 Task: Add One With Nature Eucalyptus Bar Soap to the cart.
Action: Mouse moved to (278, 105)
Screenshot: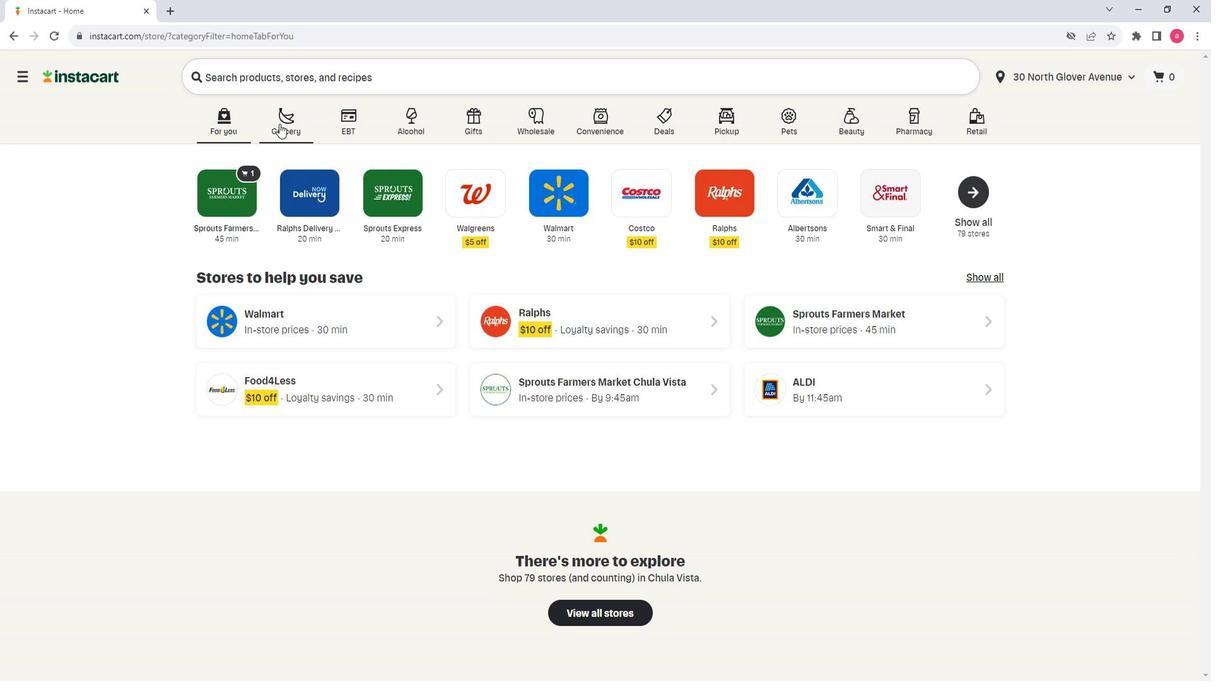 
Action: Mouse pressed left at (278, 105)
Screenshot: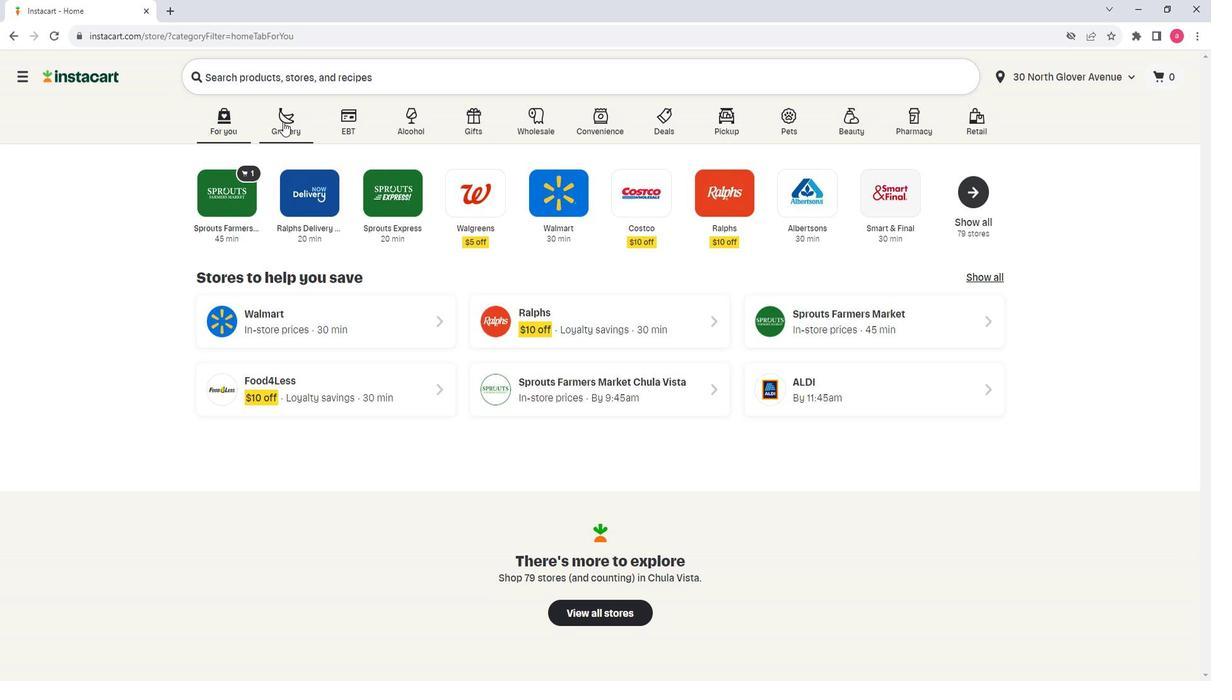 
Action: Mouse moved to (405, 342)
Screenshot: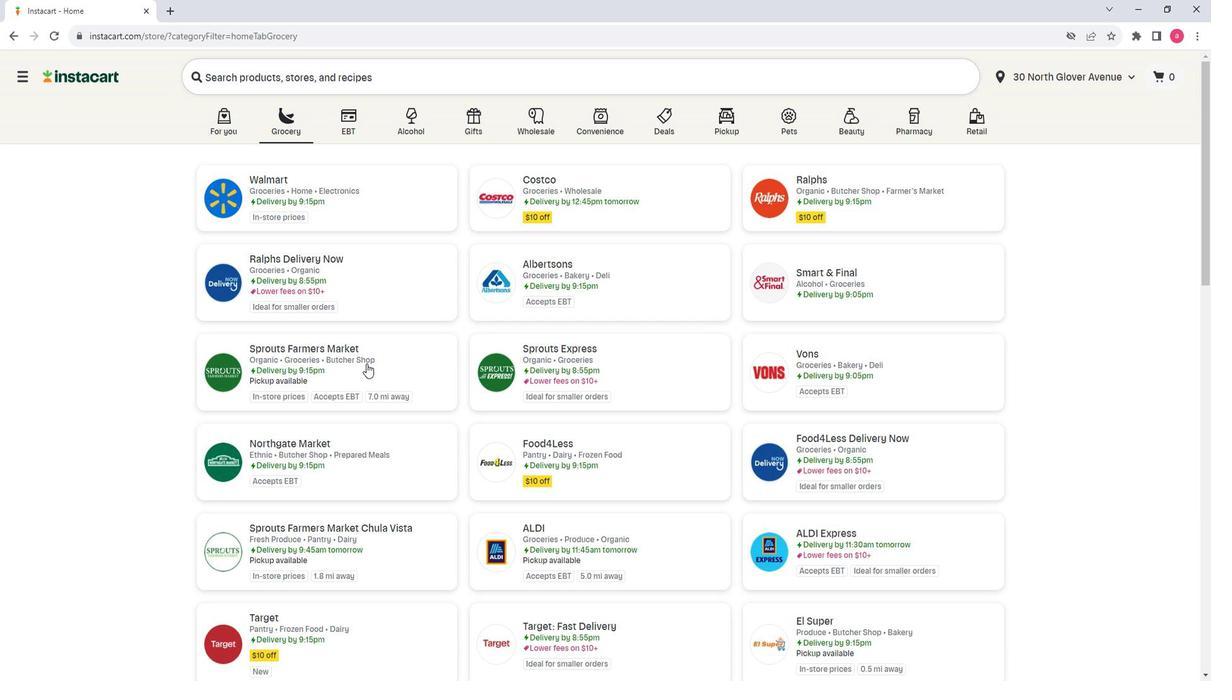 
Action: Mouse pressed left at (405, 342)
Screenshot: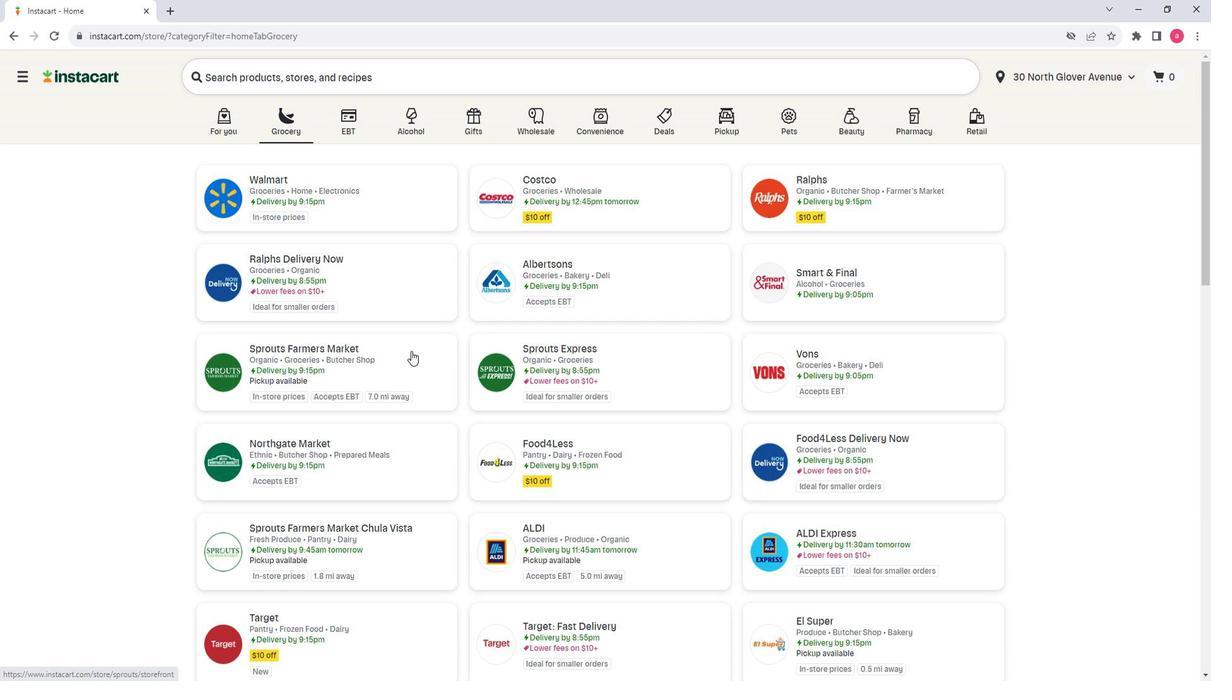 
Action: Mouse moved to (96, 377)
Screenshot: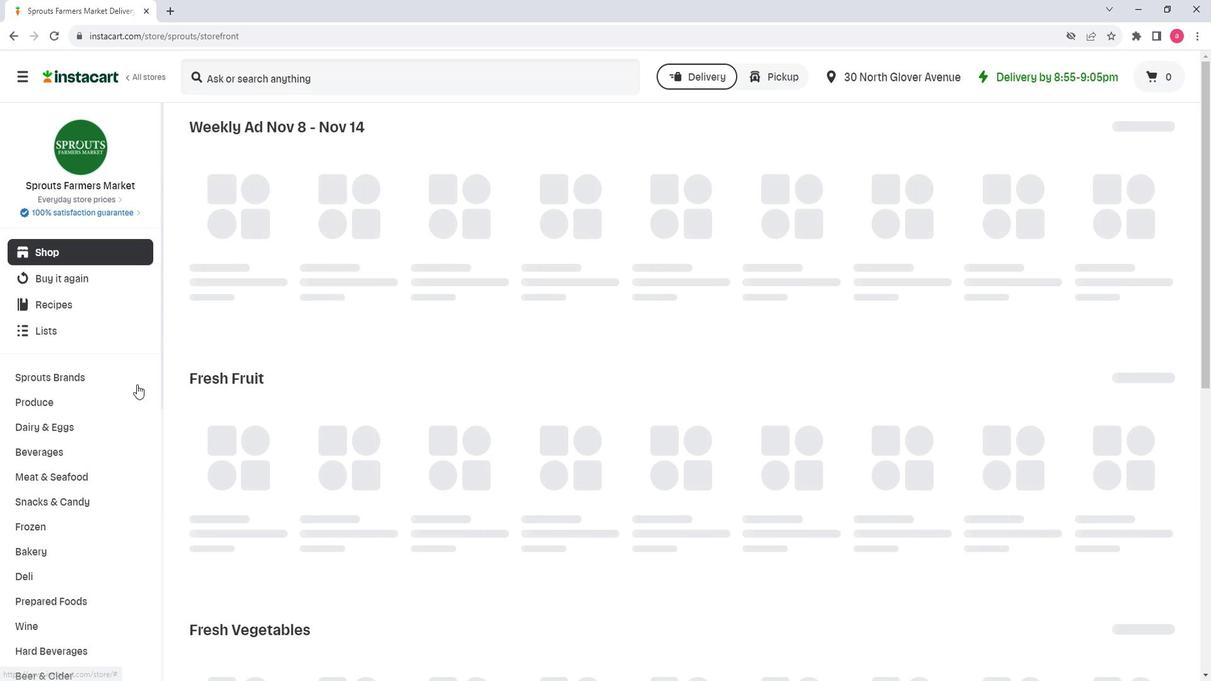 
Action: Mouse scrolled (96, 376) with delta (0, -1)
Screenshot: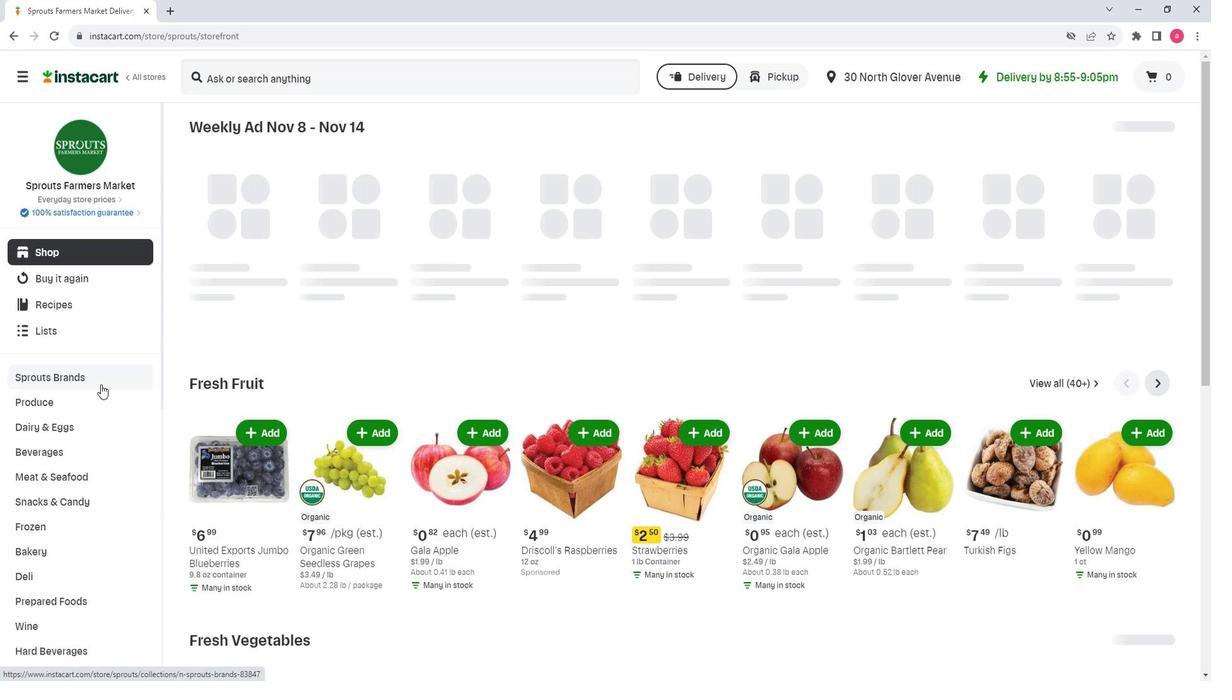 
Action: Mouse scrolled (96, 376) with delta (0, -1)
Screenshot: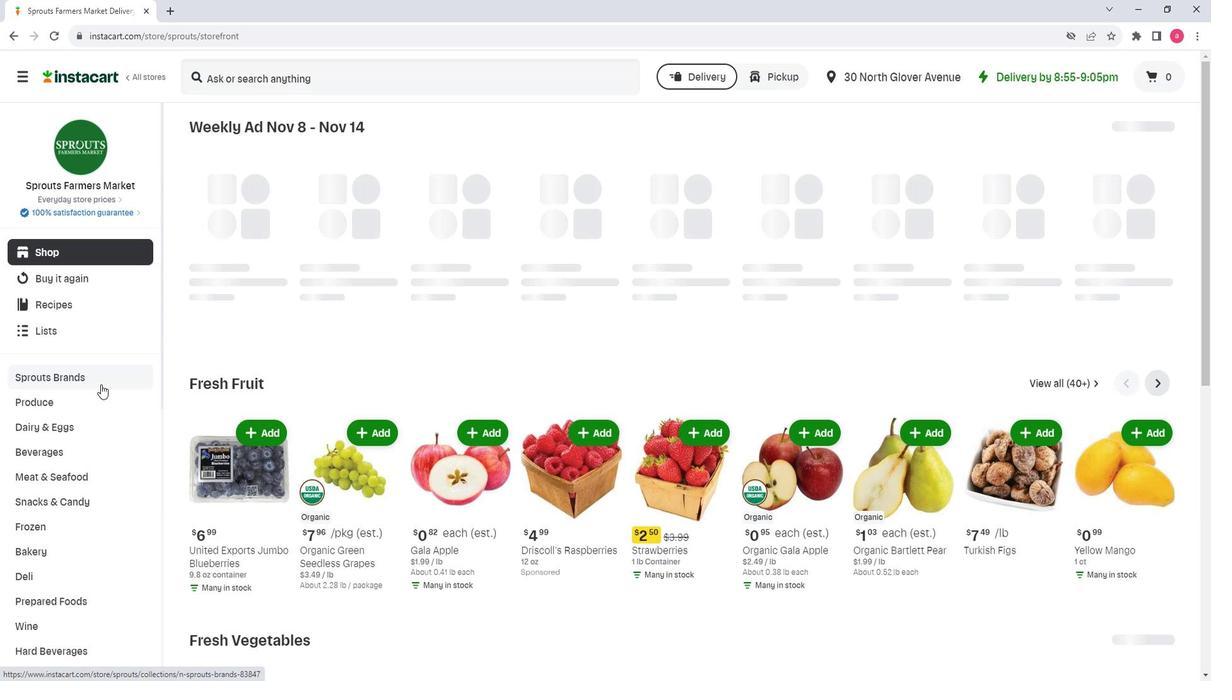 
Action: Mouse scrolled (96, 376) with delta (0, -1)
Screenshot: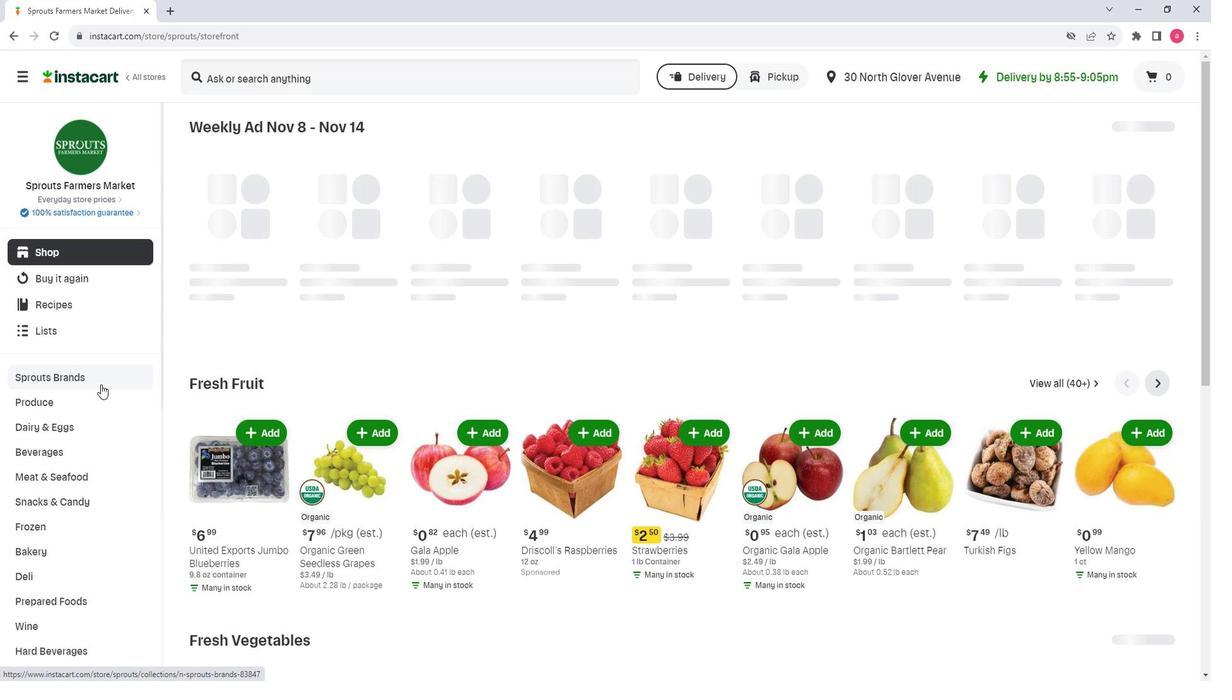 
Action: Mouse moved to (112, 405)
Screenshot: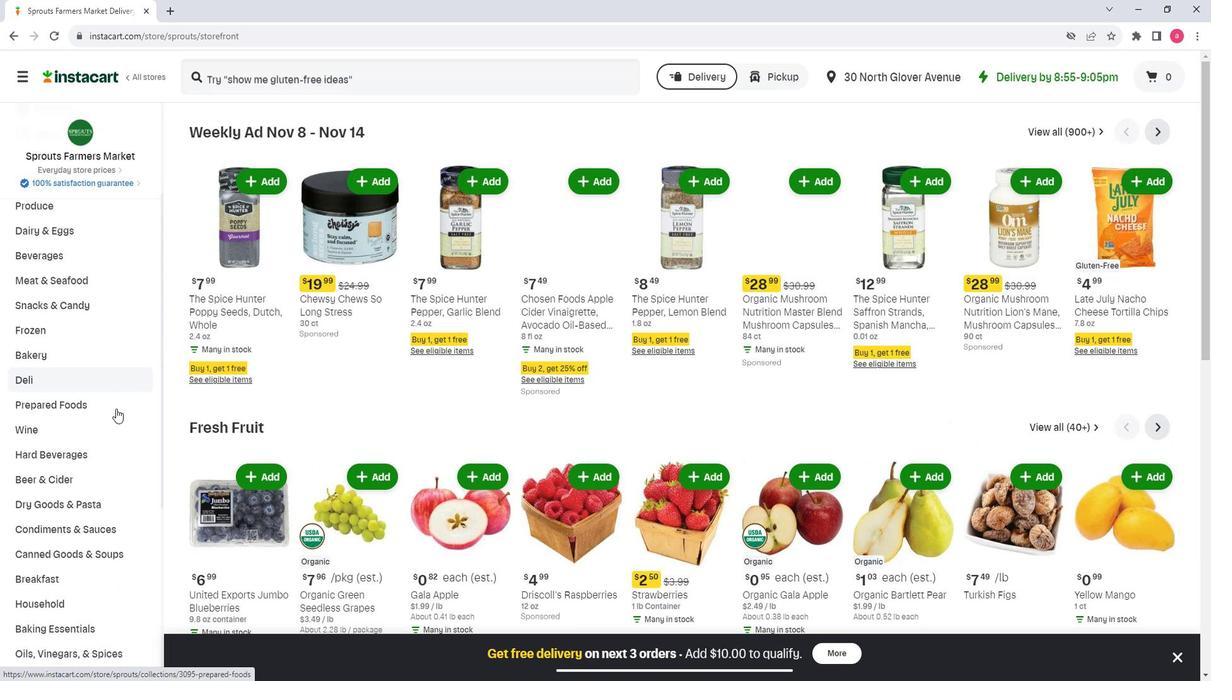 
Action: Mouse scrolled (112, 405) with delta (0, 0)
Screenshot: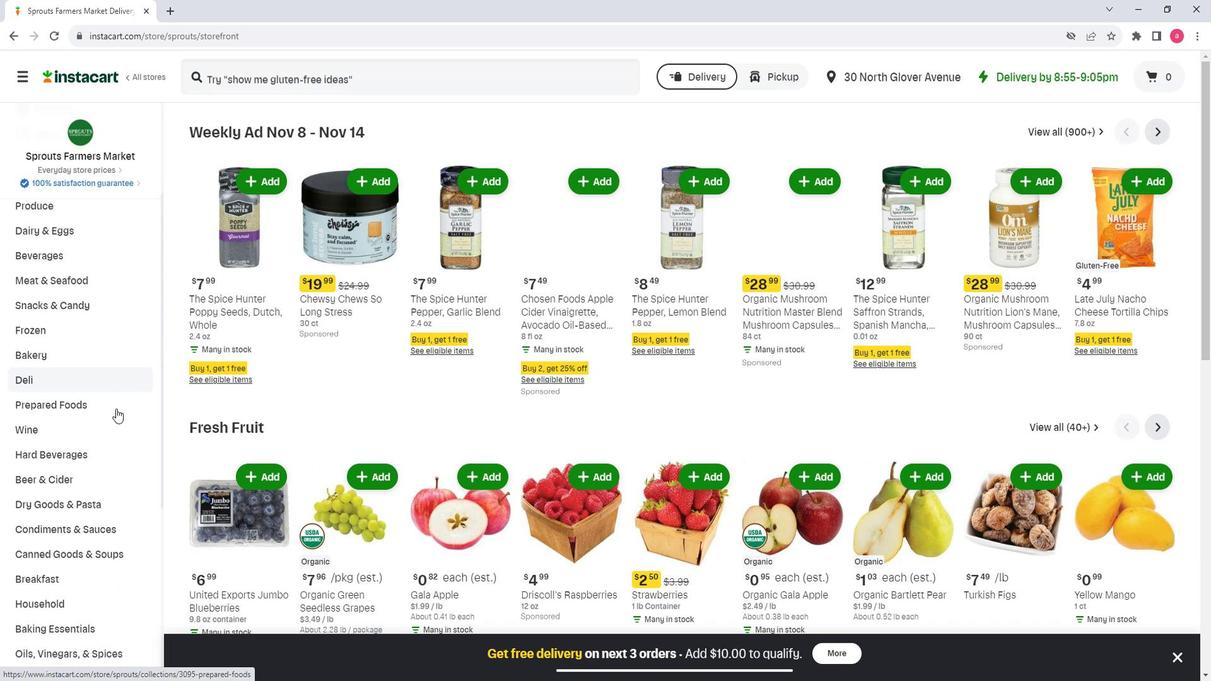 
Action: Mouse moved to (85, 539)
Screenshot: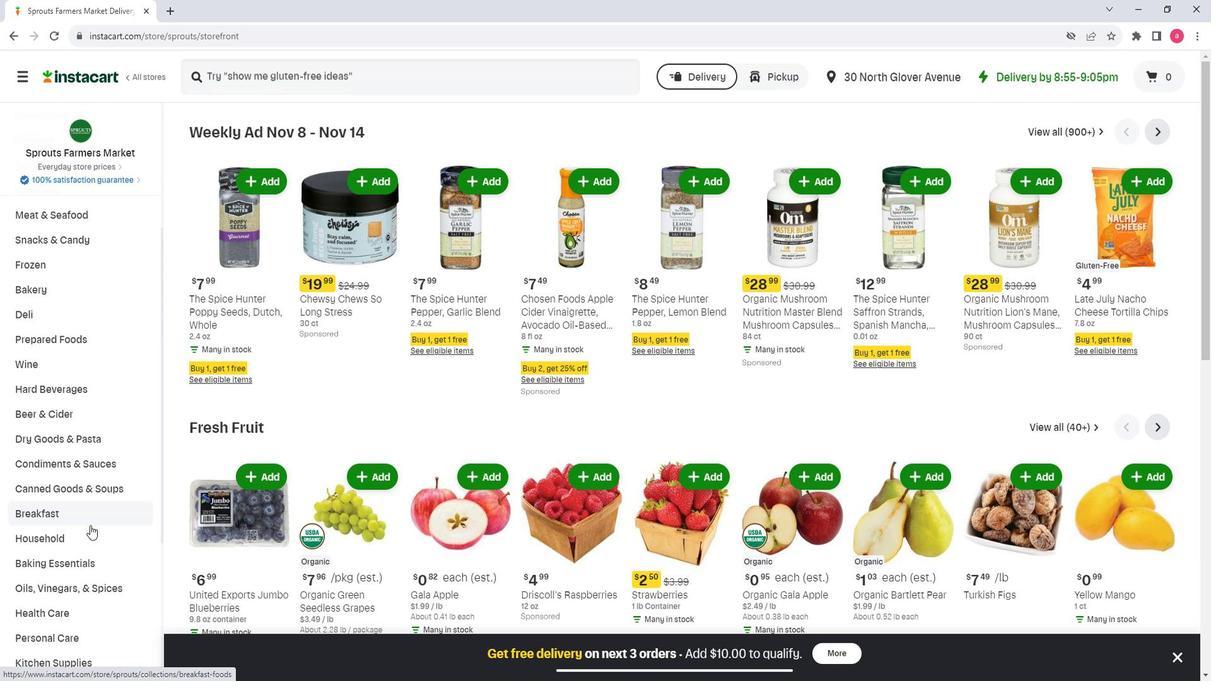 
Action: Mouse scrolled (85, 538) with delta (0, 0)
Screenshot: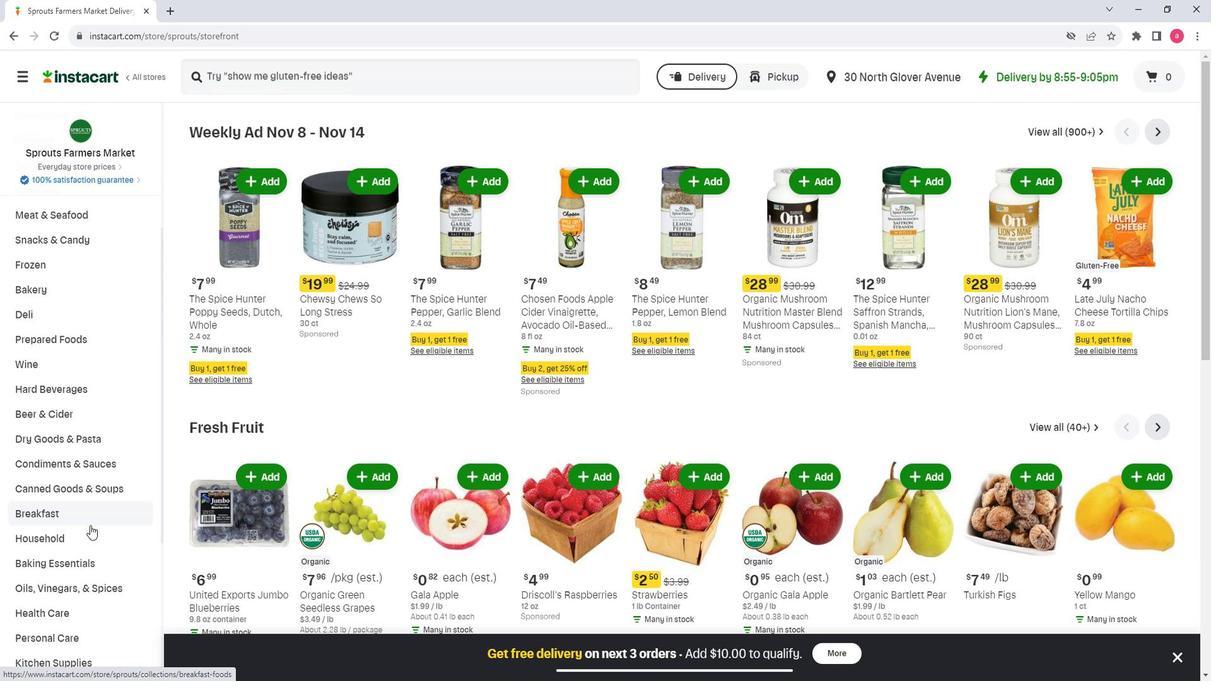 
Action: Mouse moved to (78, 569)
Screenshot: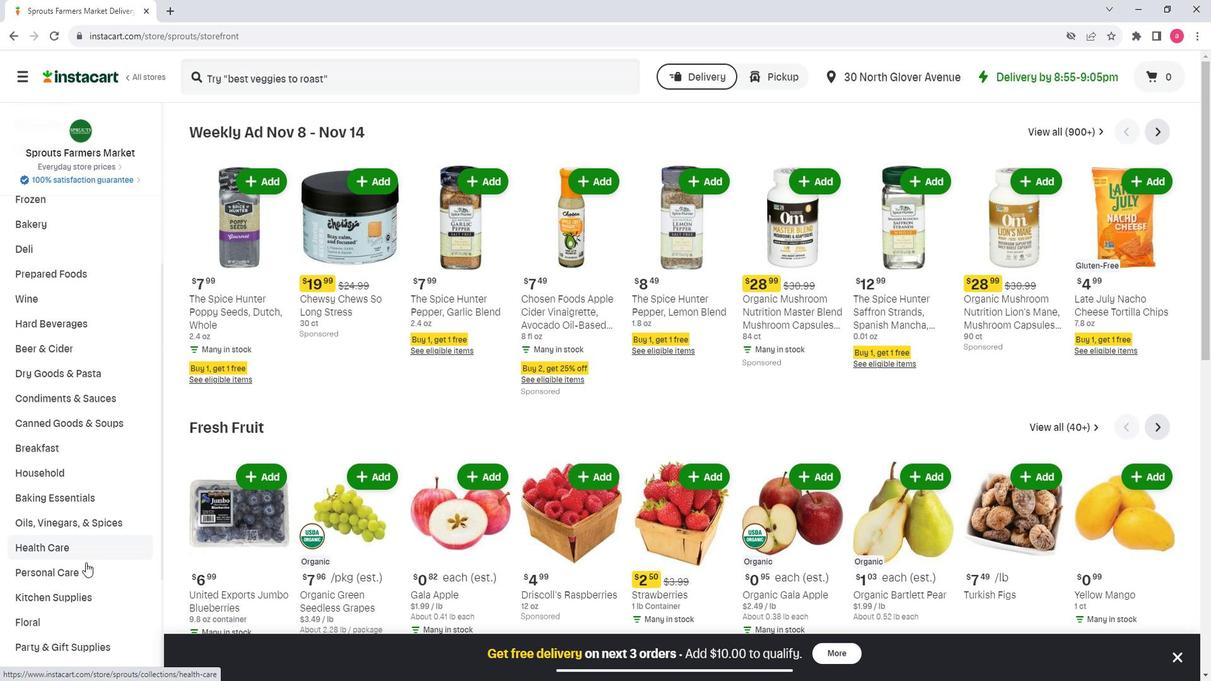 
Action: Mouse pressed left at (78, 569)
Screenshot: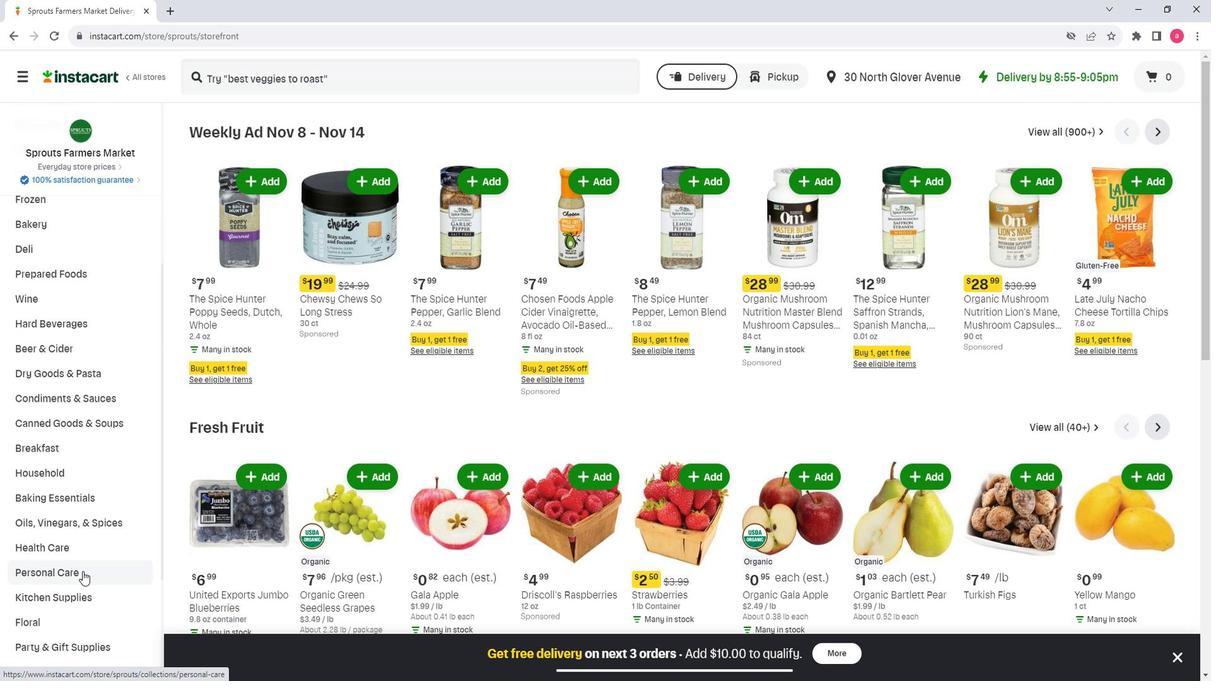 
Action: Mouse moved to (315, 160)
Screenshot: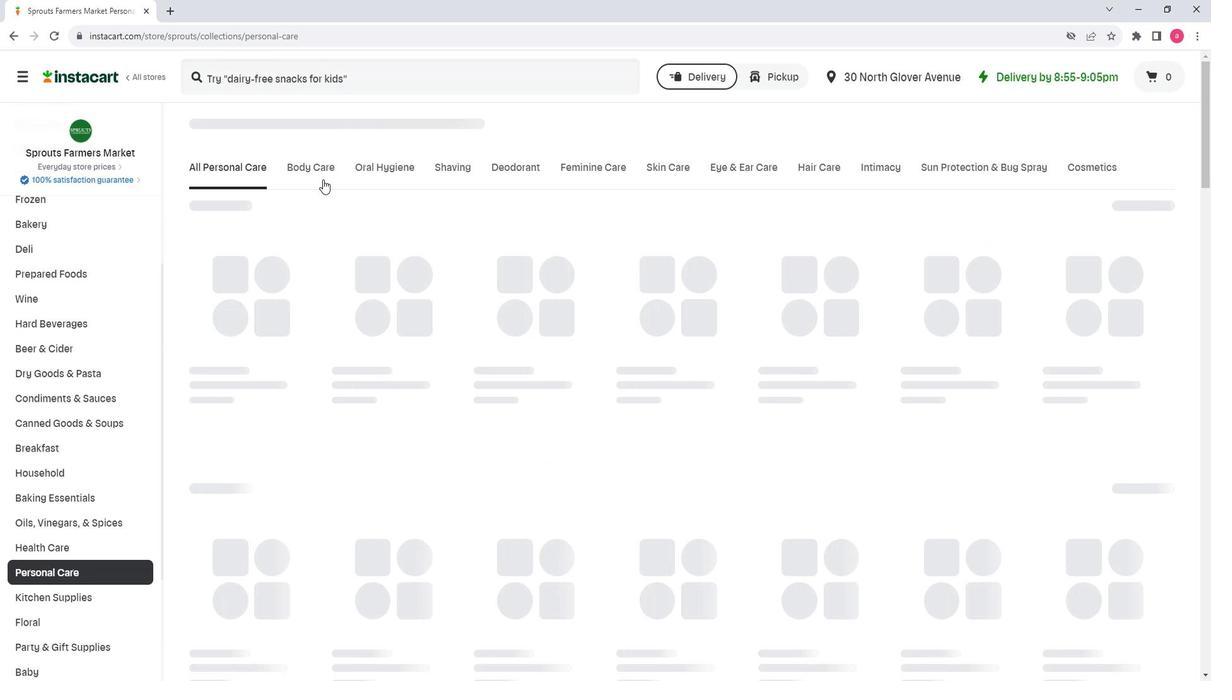 
Action: Mouse pressed left at (315, 160)
Screenshot: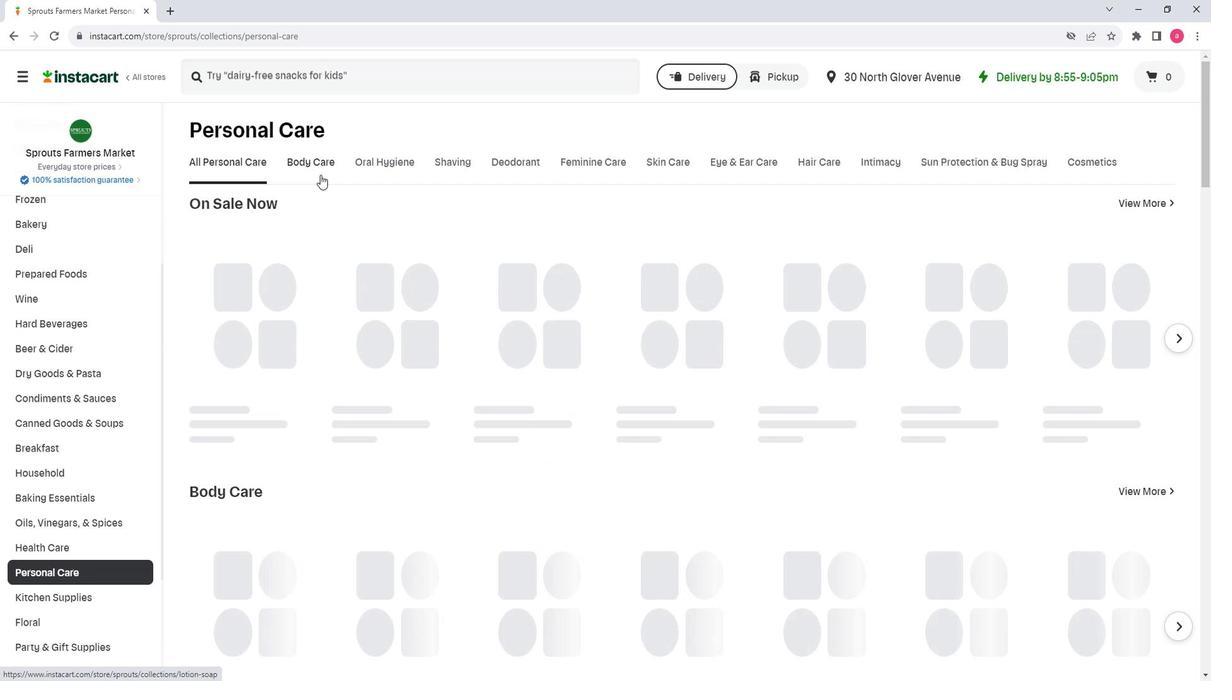
Action: Mouse moved to (312, 210)
Screenshot: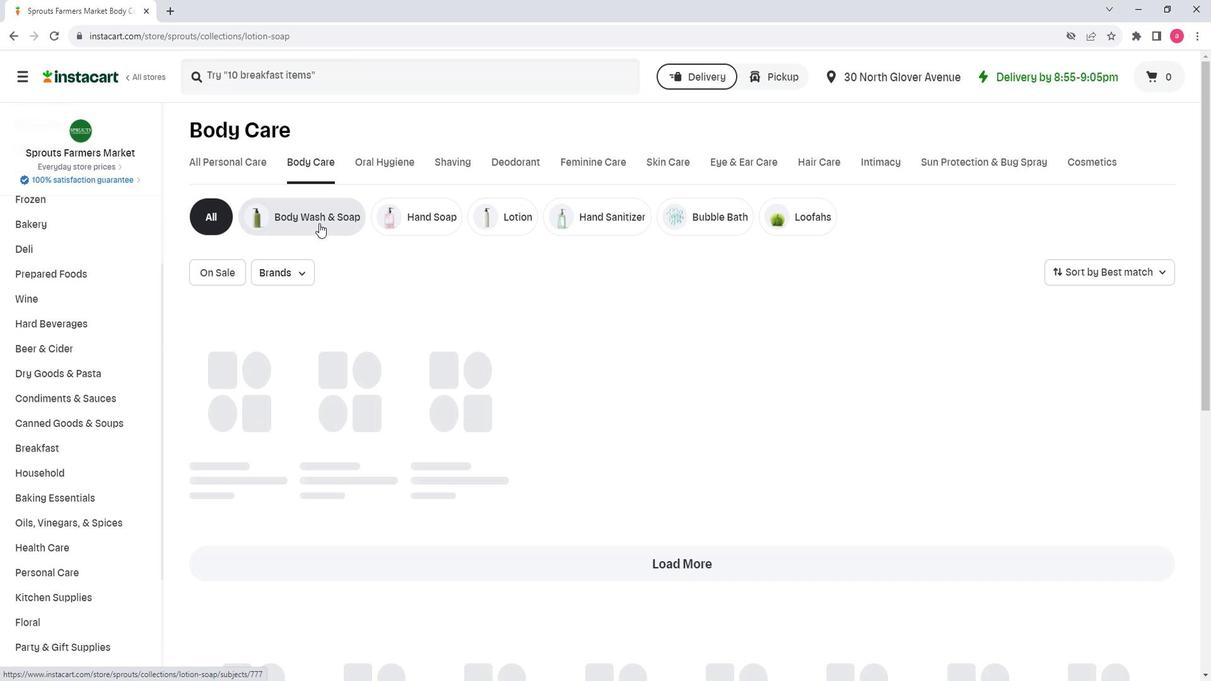 
Action: Mouse pressed left at (312, 210)
Screenshot: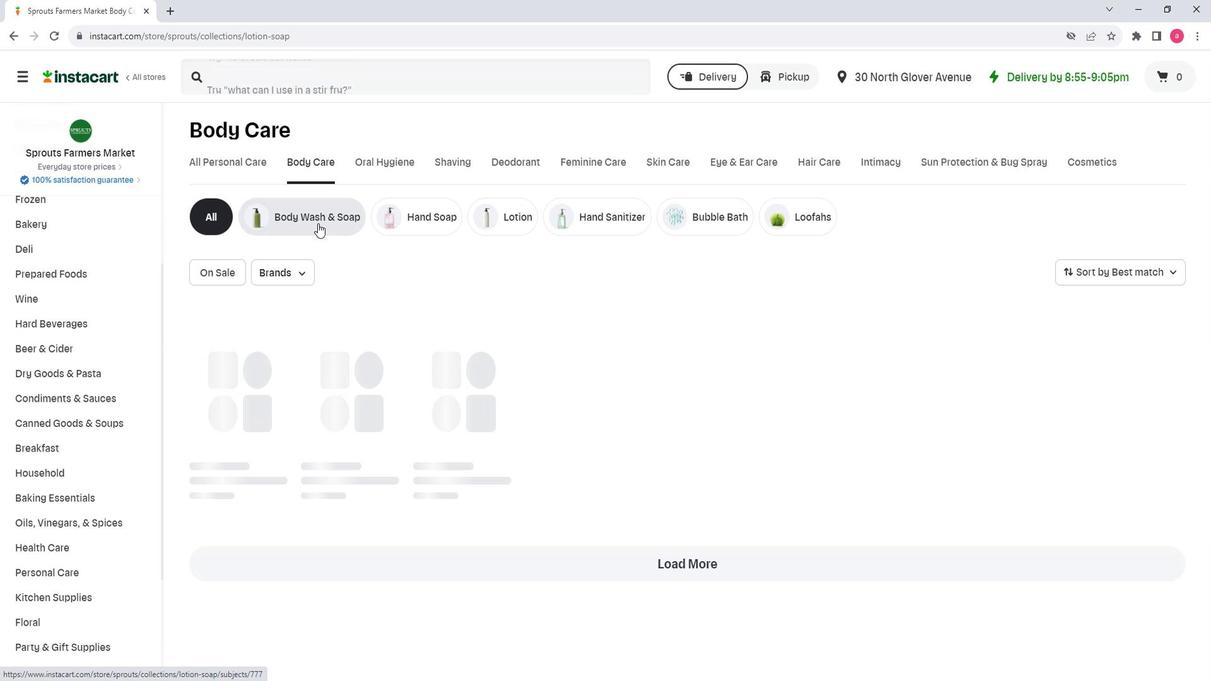 
Action: Mouse moved to (275, 55)
Screenshot: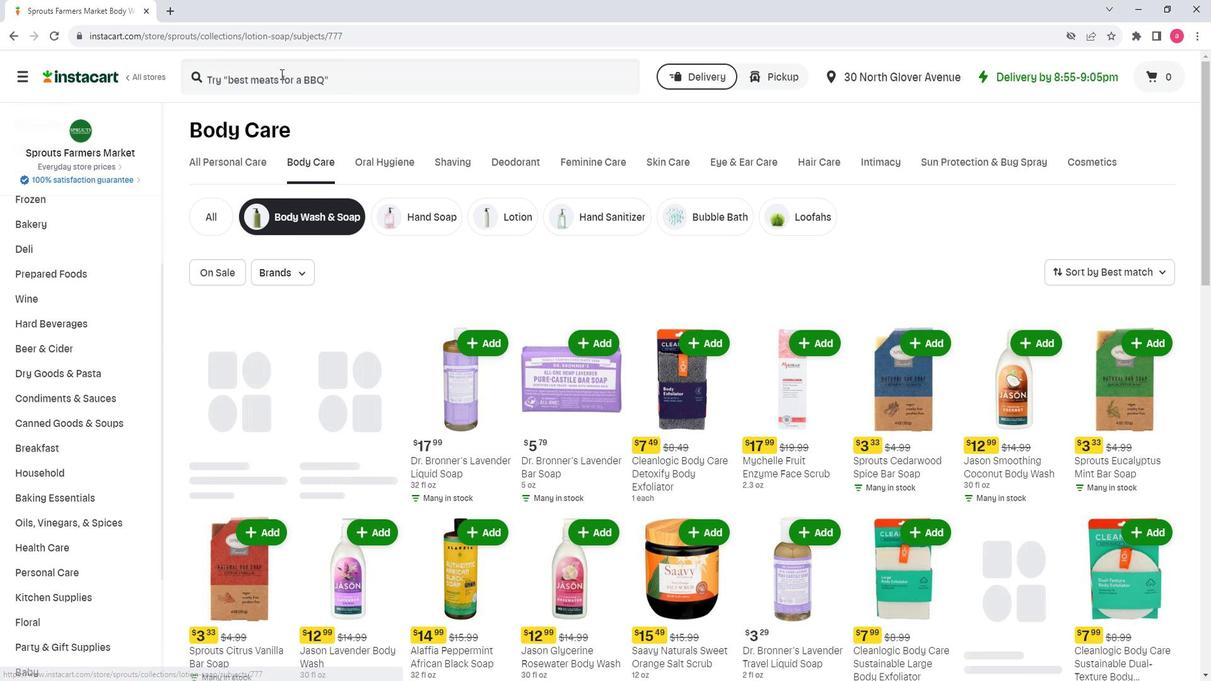 
Action: Mouse pressed left at (275, 55)
Screenshot: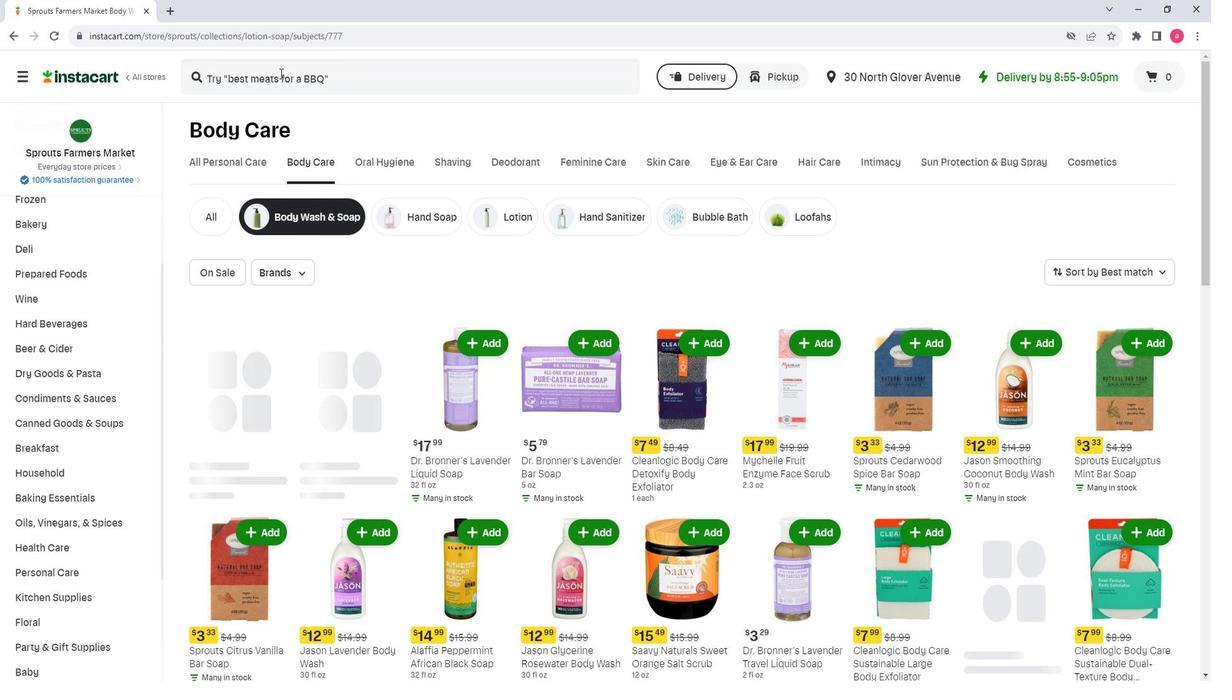 
Action: Key pressed <Key.shift>One<Key.space><Key.shift>Nature<Key.space><Key.shift>Eucalyptus<Key.space><Key.shift>Bar<Key.space><Key.shift>Soap<Key.enter>
Screenshot: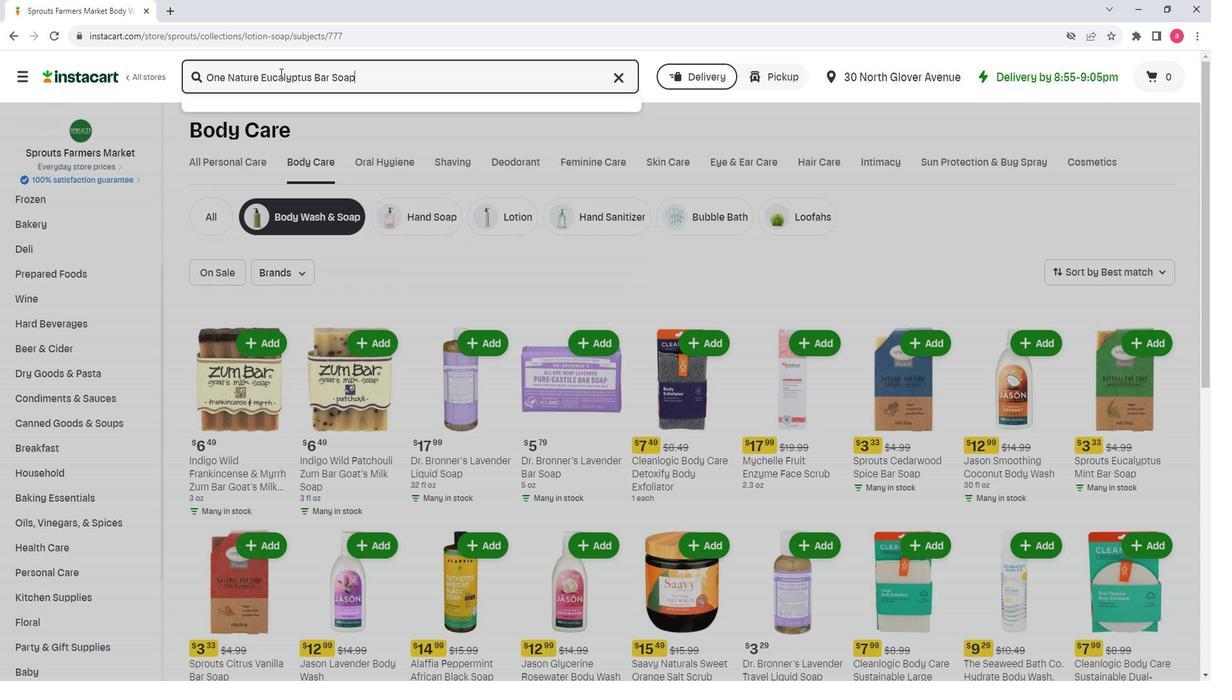 
Action: Mouse moved to (325, 205)
Screenshot: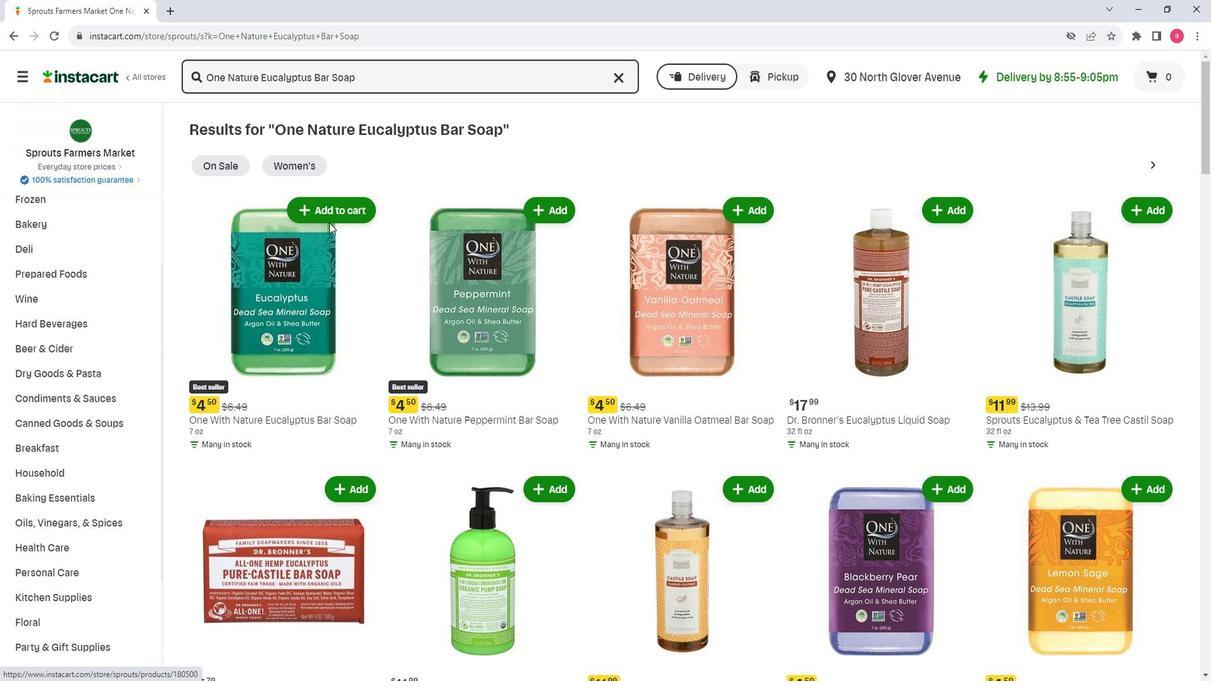 
Action: Mouse pressed left at (325, 205)
Screenshot: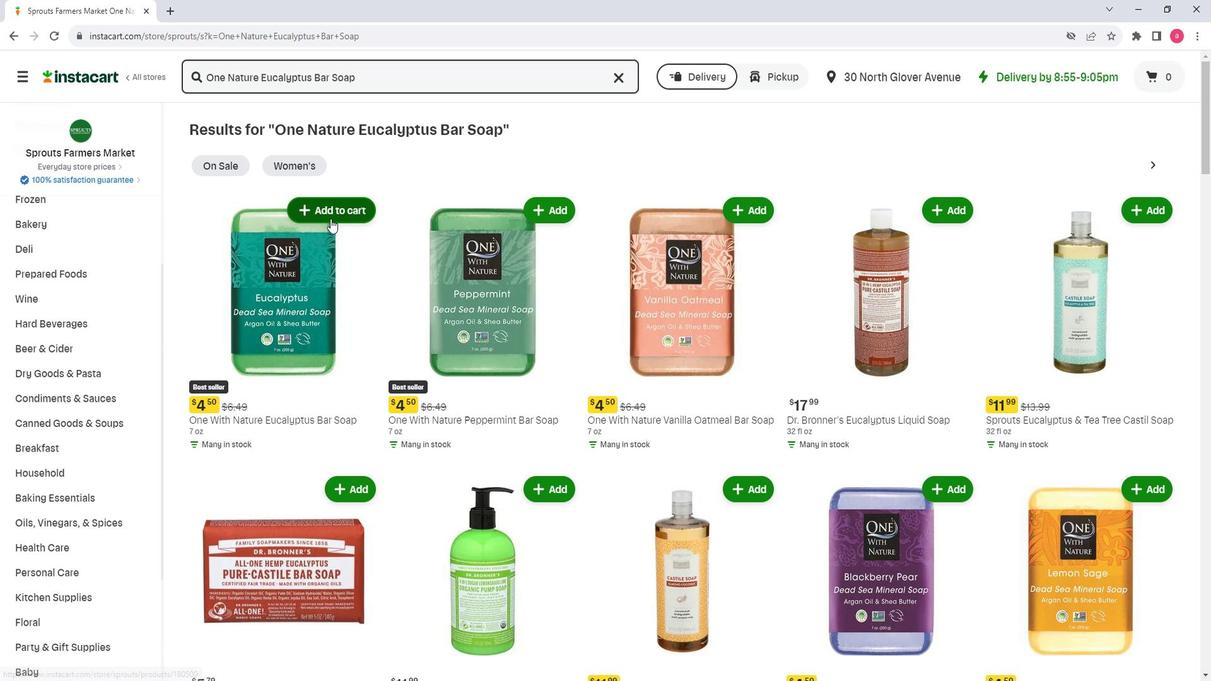 
Action: Mouse moved to (346, 242)
Screenshot: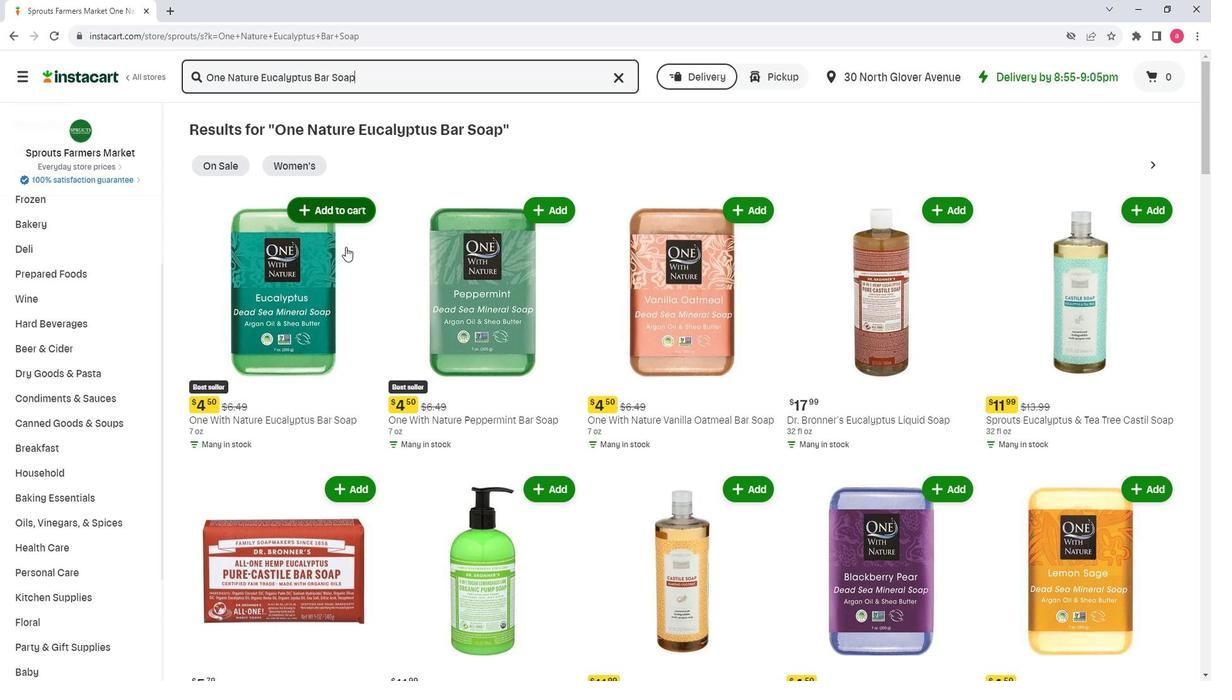 
